 Task: Search for emails from Shubham Jain to Shivani Mehra in Outlook.
Action: Mouse moved to (238, 29)
Screenshot: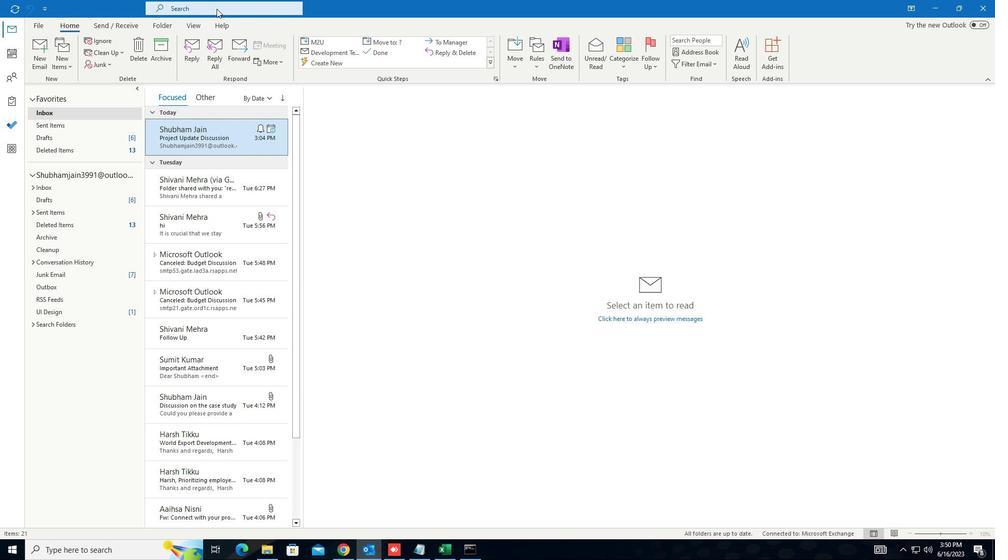 
Action: Mouse pressed left at (238, 29)
Screenshot: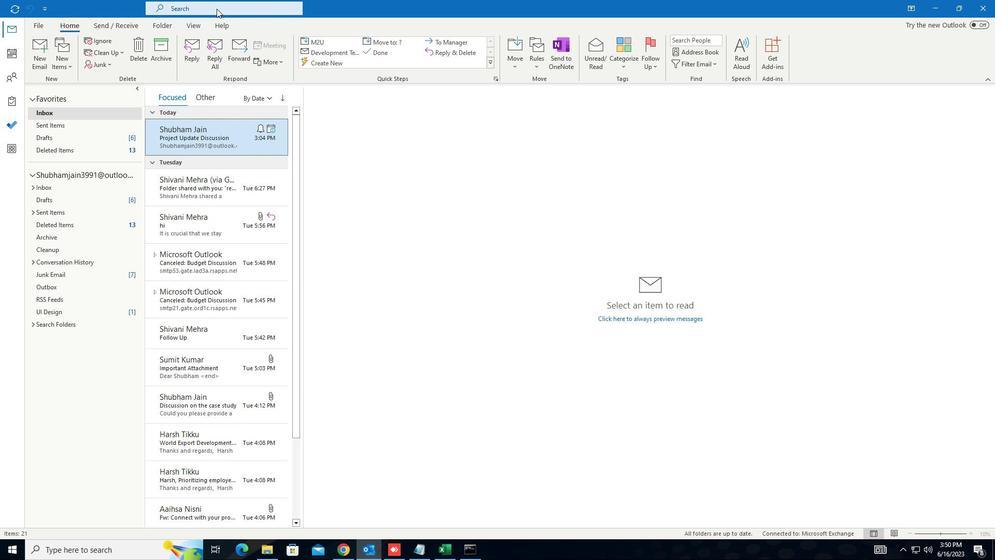 
Action: Mouse moved to (410, 29)
Screenshot: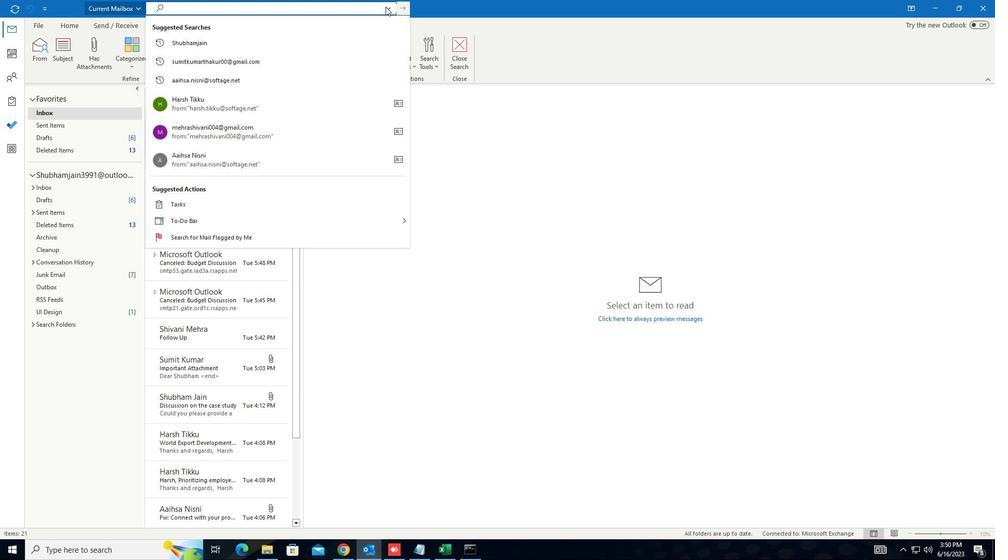 
Action: Mouse pressed left at (410, 29)
Screenshot: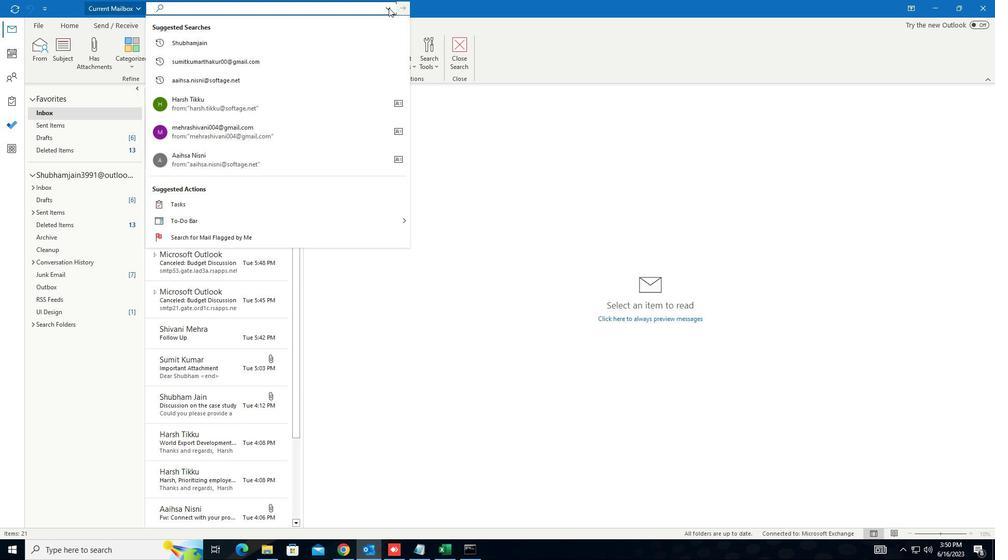 
Action: Mouse moved to (234, 164)
Screenshot: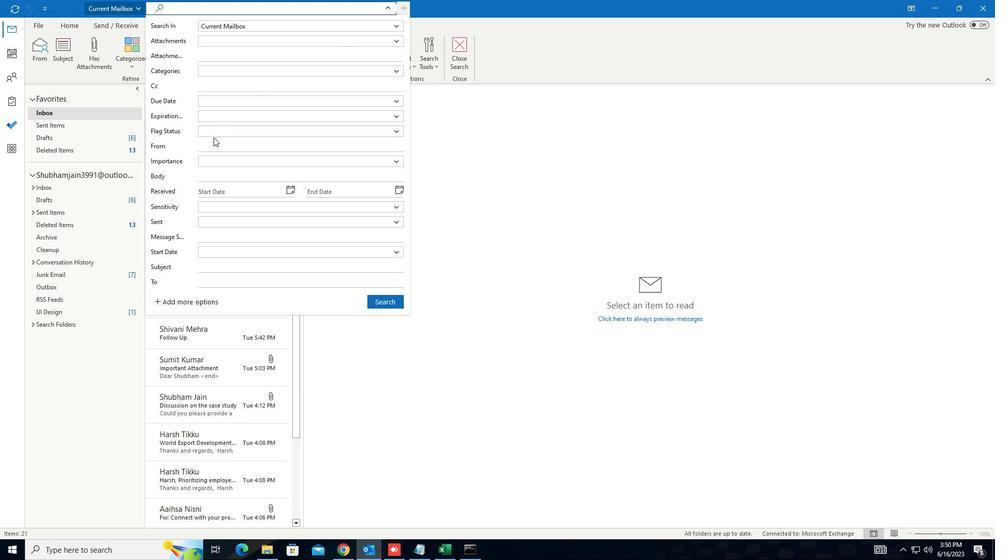 
Action: Mouse pressed left at (234, 164)
Screenshot: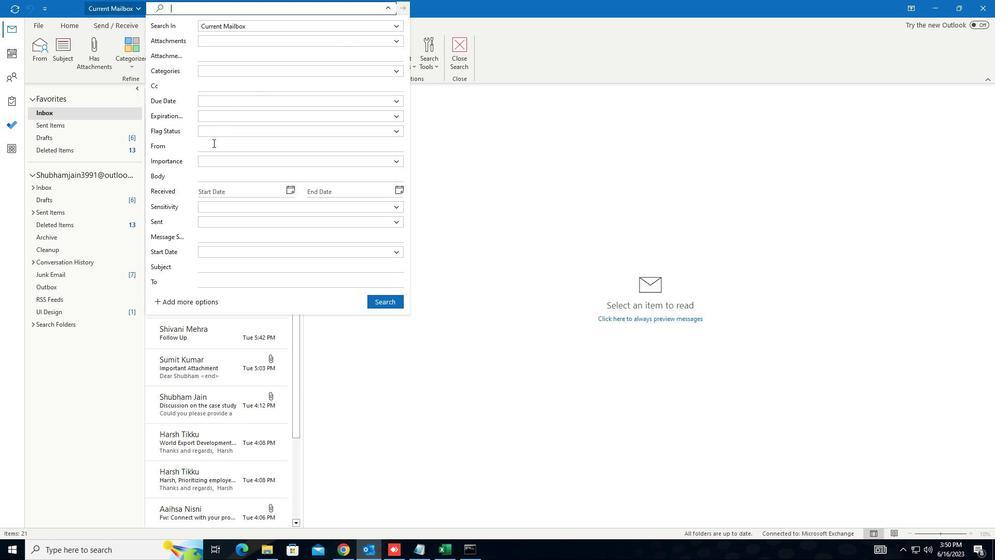 
Action: Key pressed shubhamjain
Screenshot: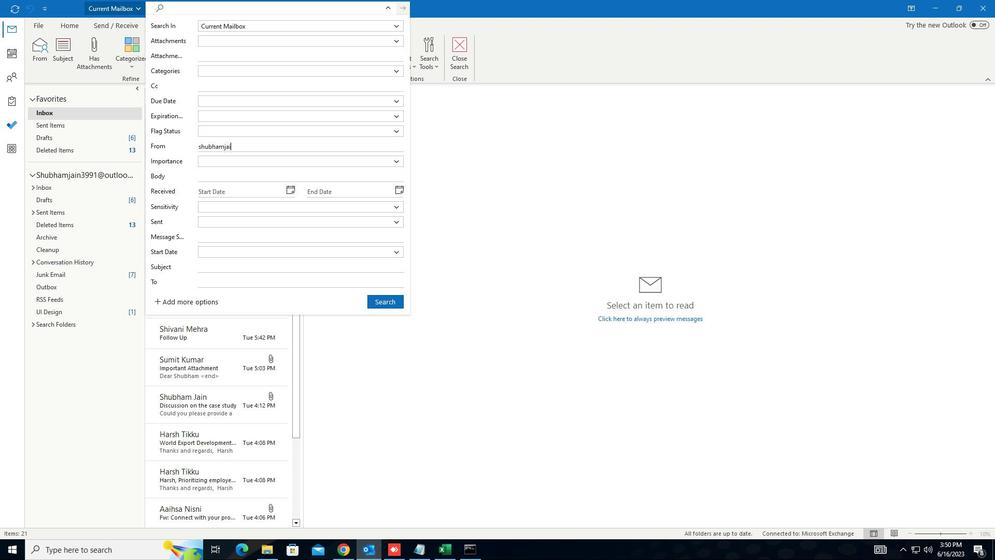 
Action: Mouse moved to (242, 301)
Screenshot: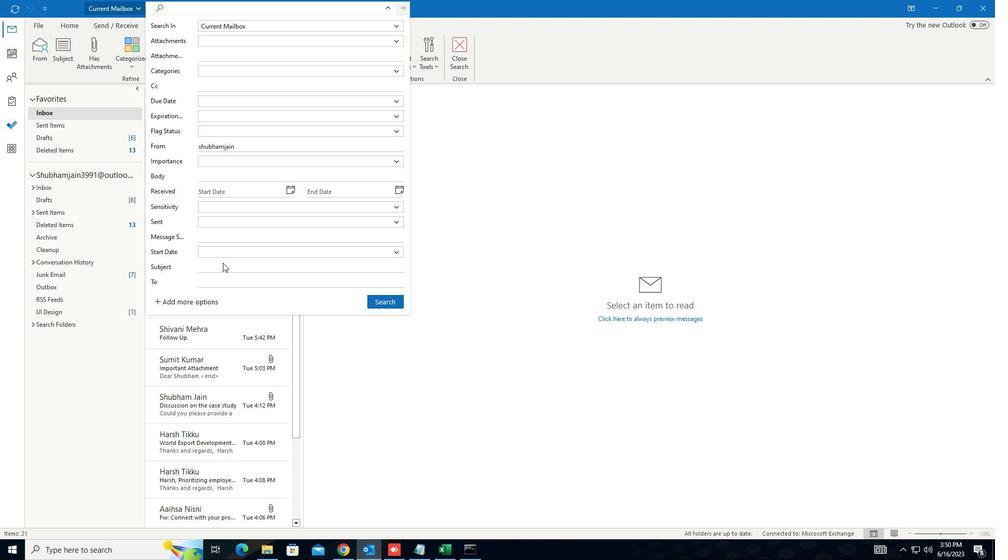 
Action: Mouse pressed left at (242, 301)
Screenshot: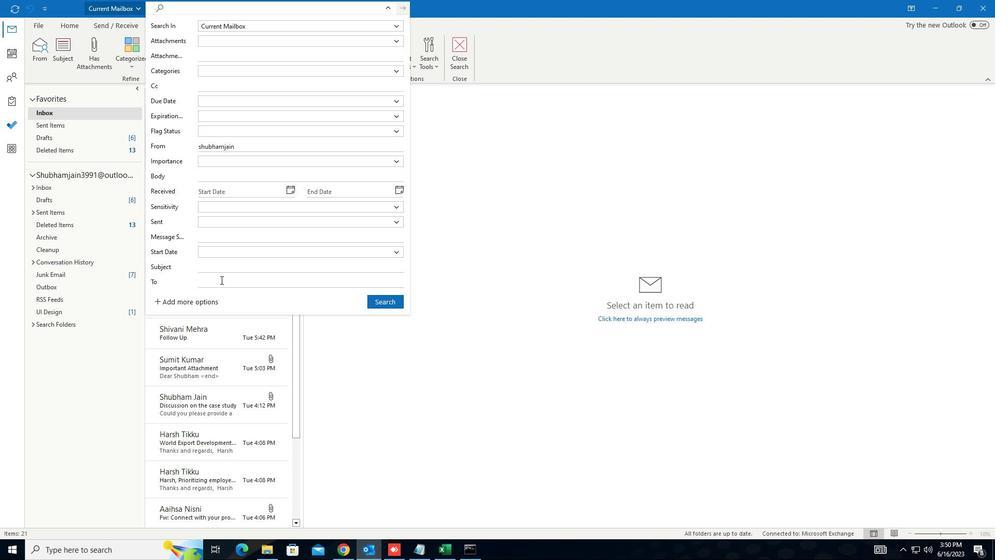 
Action: Key pressed <Key.shift>SHIVANIMEHRA
Screenshot: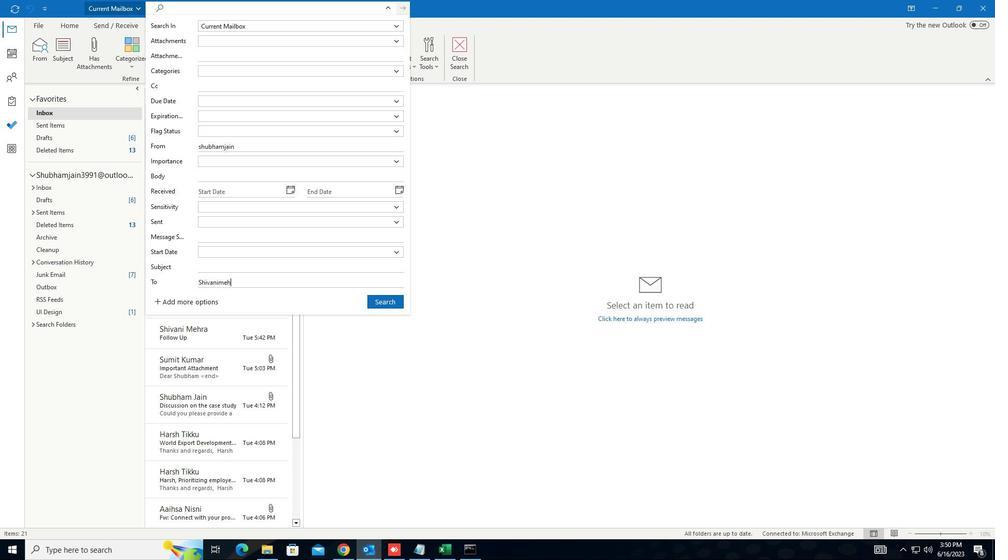 
Action: Mouse moved to (402, 315)
Screenshot: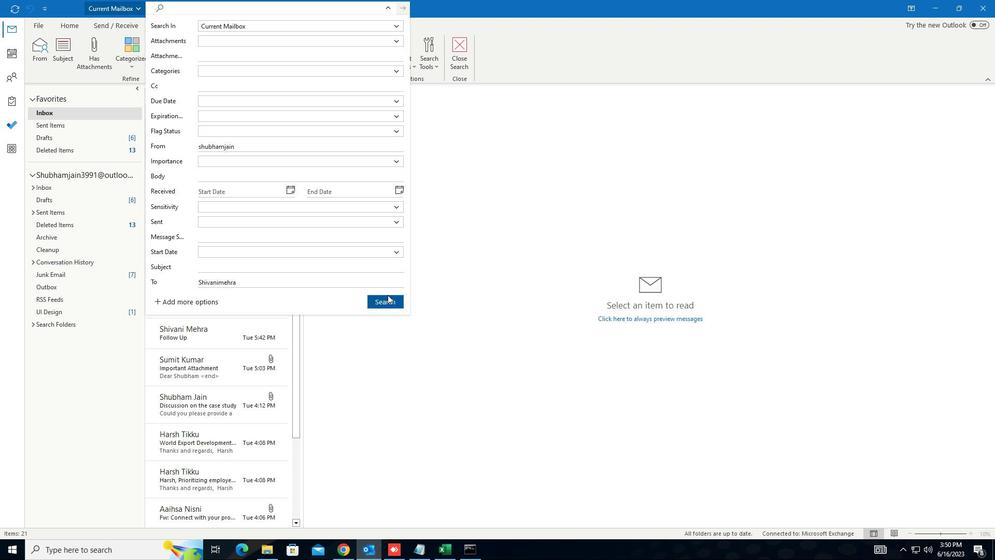 
Action: Mouse pressed left at (402, 315)
Screenshot: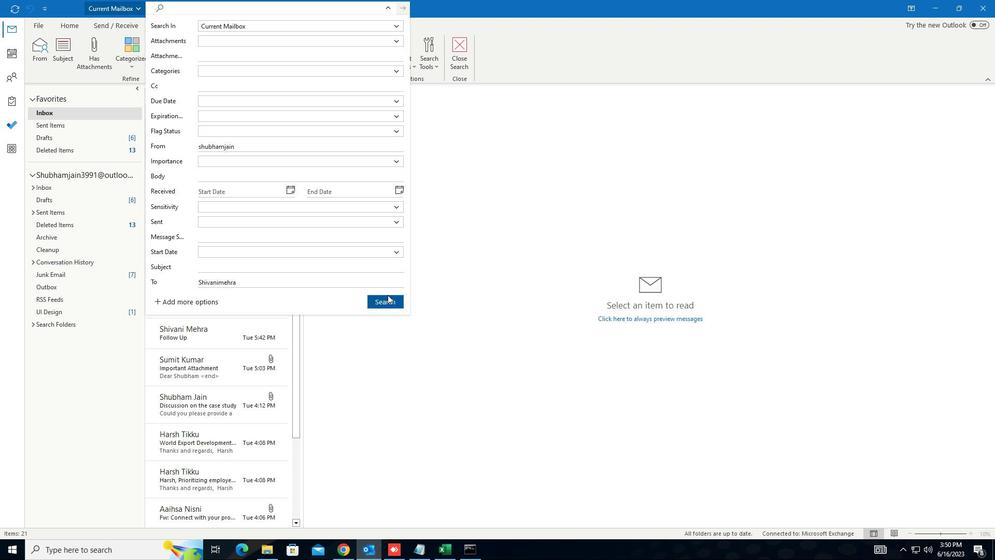 
Action: Mouse moved to (406, 323)
Screenshot: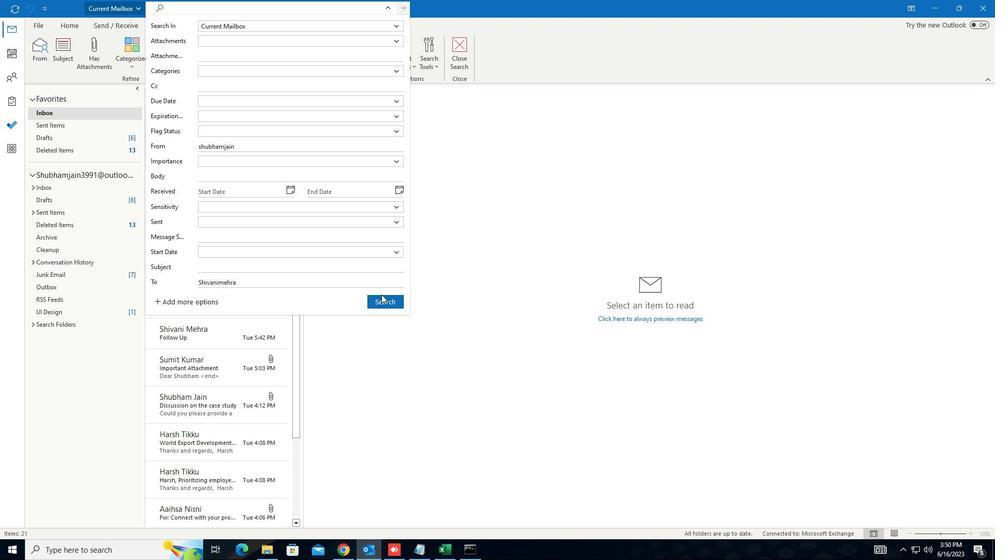 
Action: Mouse pressed left at (406, 323)
Screenshot: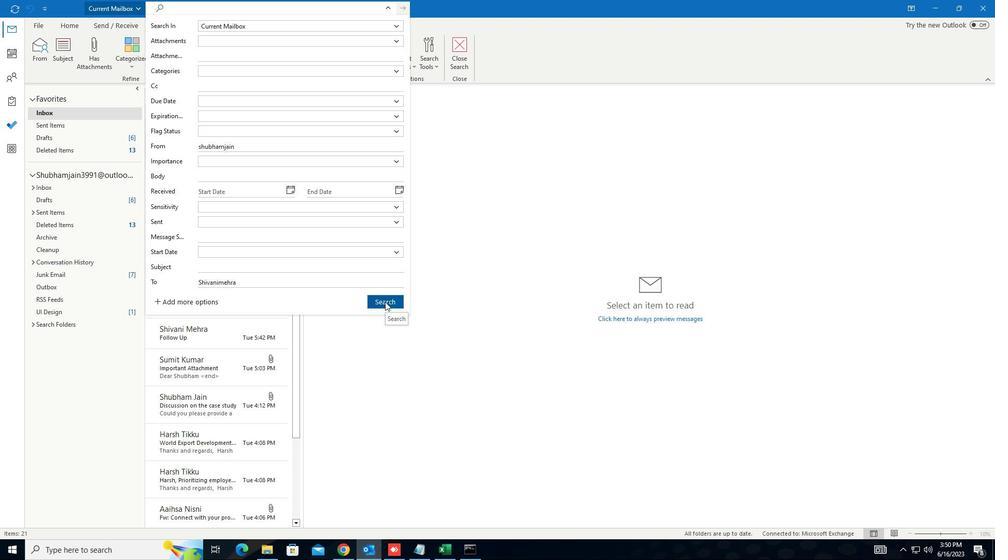 
Action: Mouse moved to (396, 314)
Screenshot: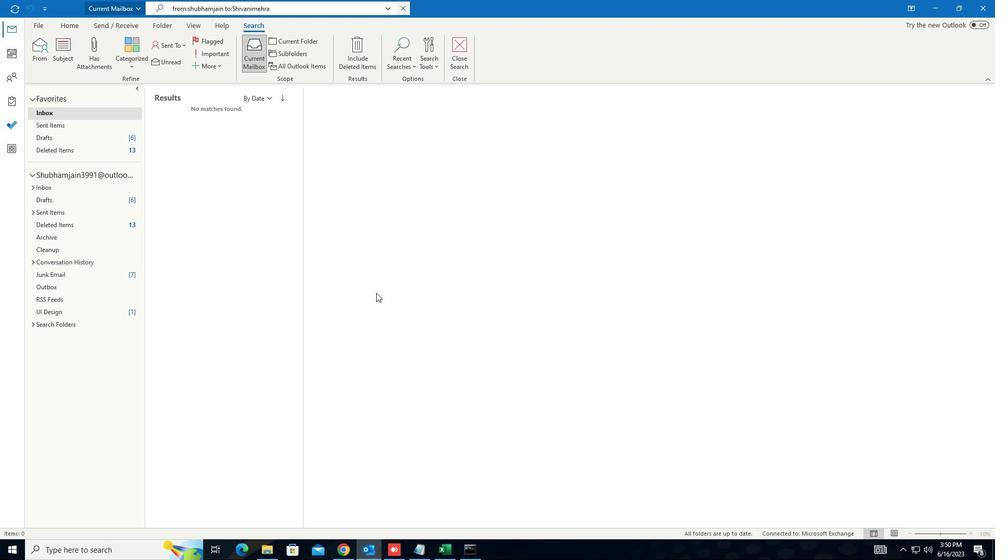 
